 Task: Click on the option Schools.
Action: Mouse moved to (868, 117)
Screenshot: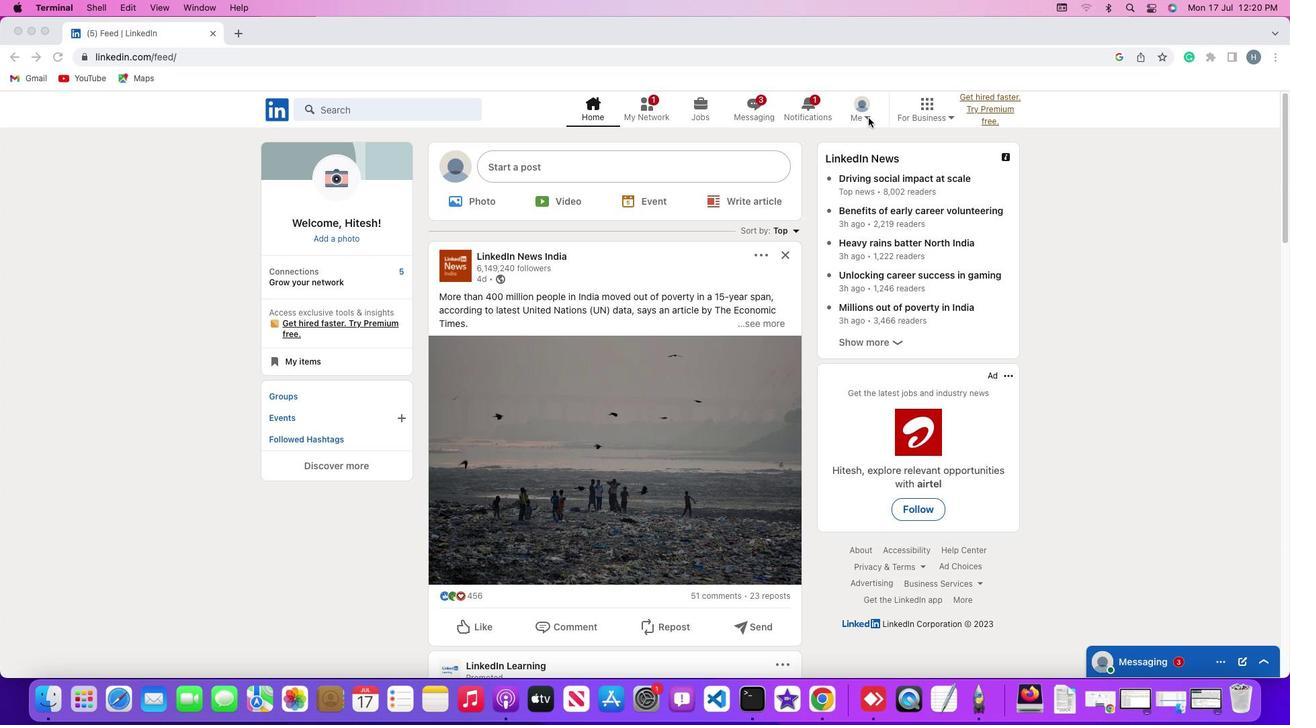 
Action: Mouse pressed left at (868, 117)
Screenshot: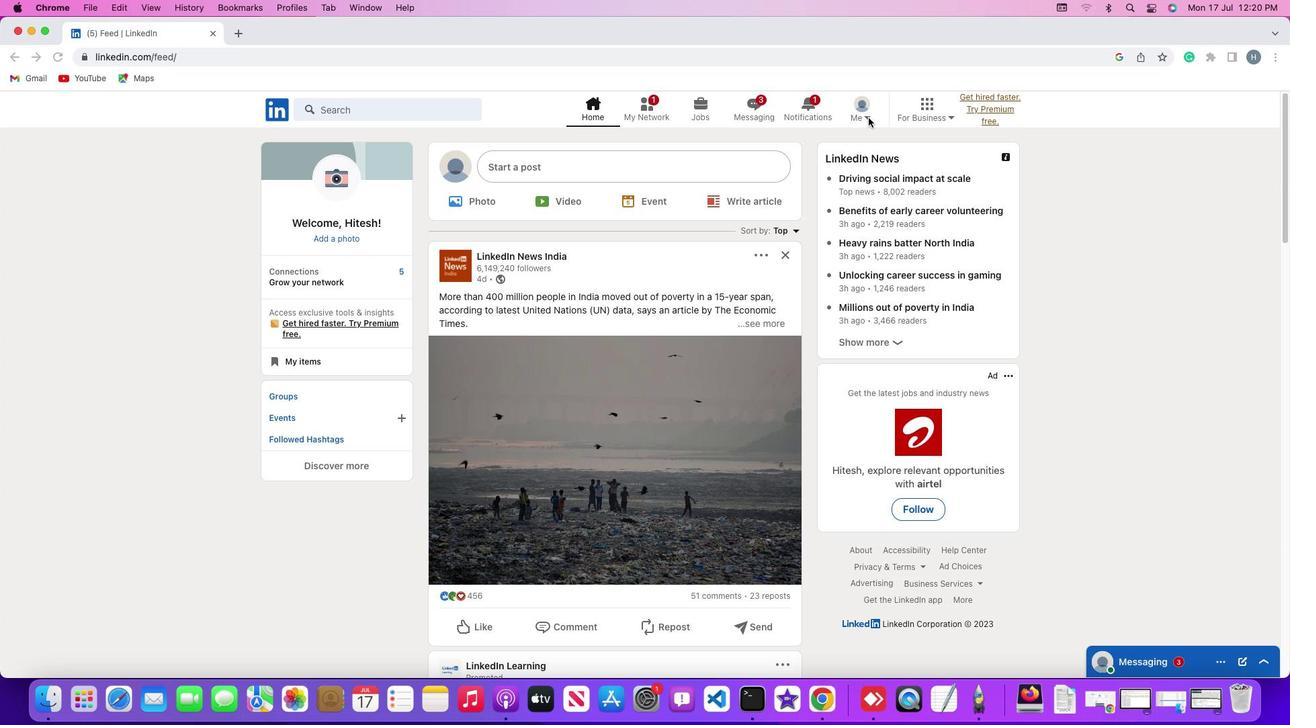 
Action: Mouse moved to (866, 117)
Screenshot: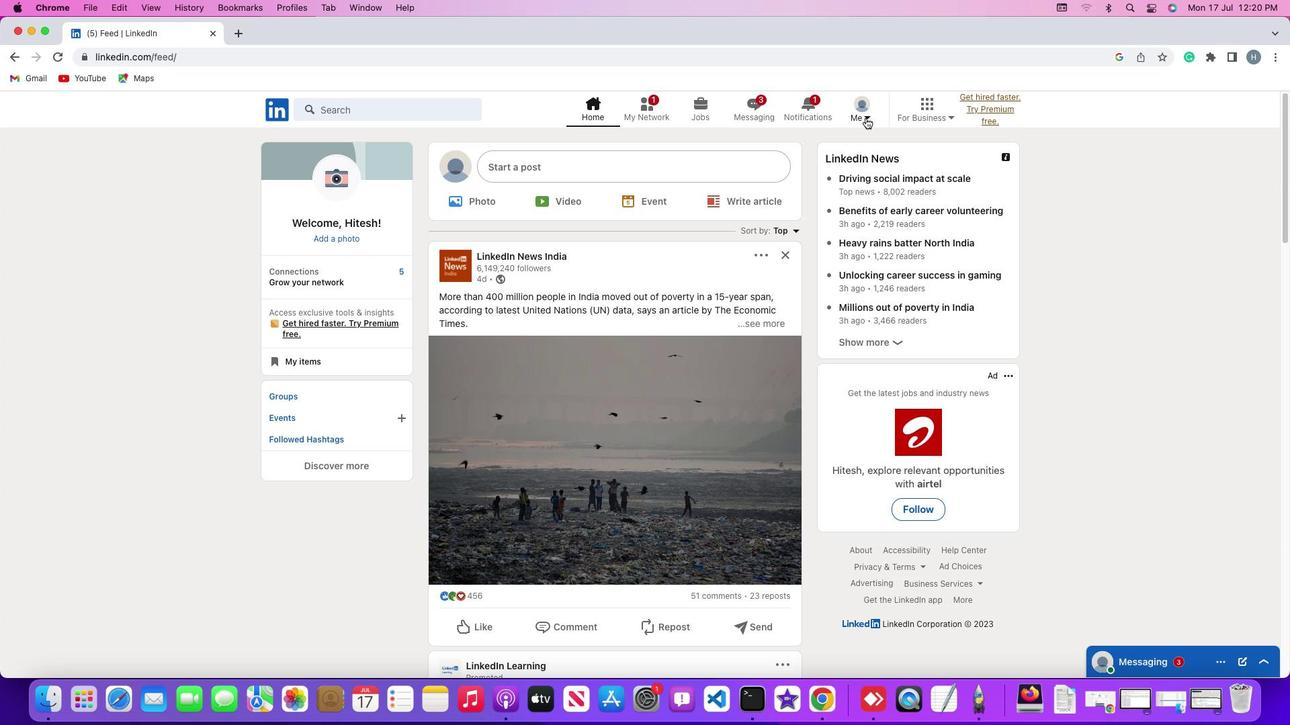 
Action: Mouse pressed left at (866, 117)
Screenshot: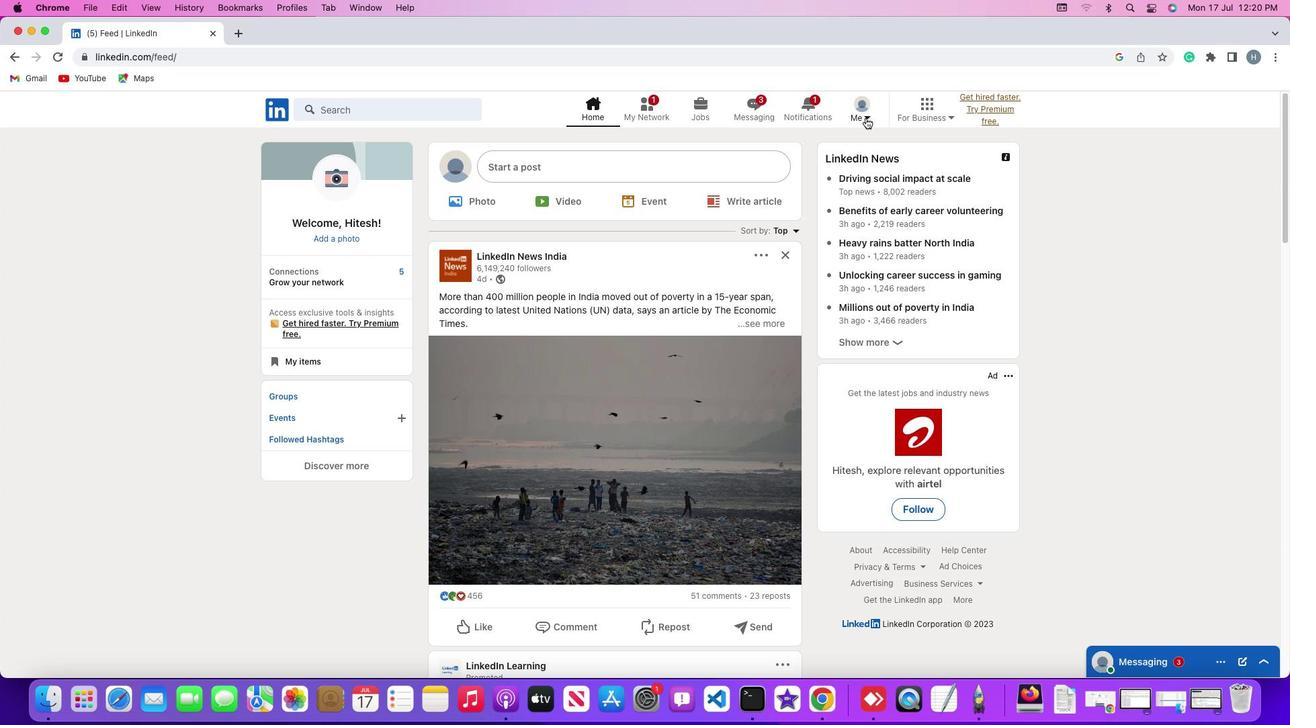 
Action: Mouse moved to (794, 258)
Screenshot: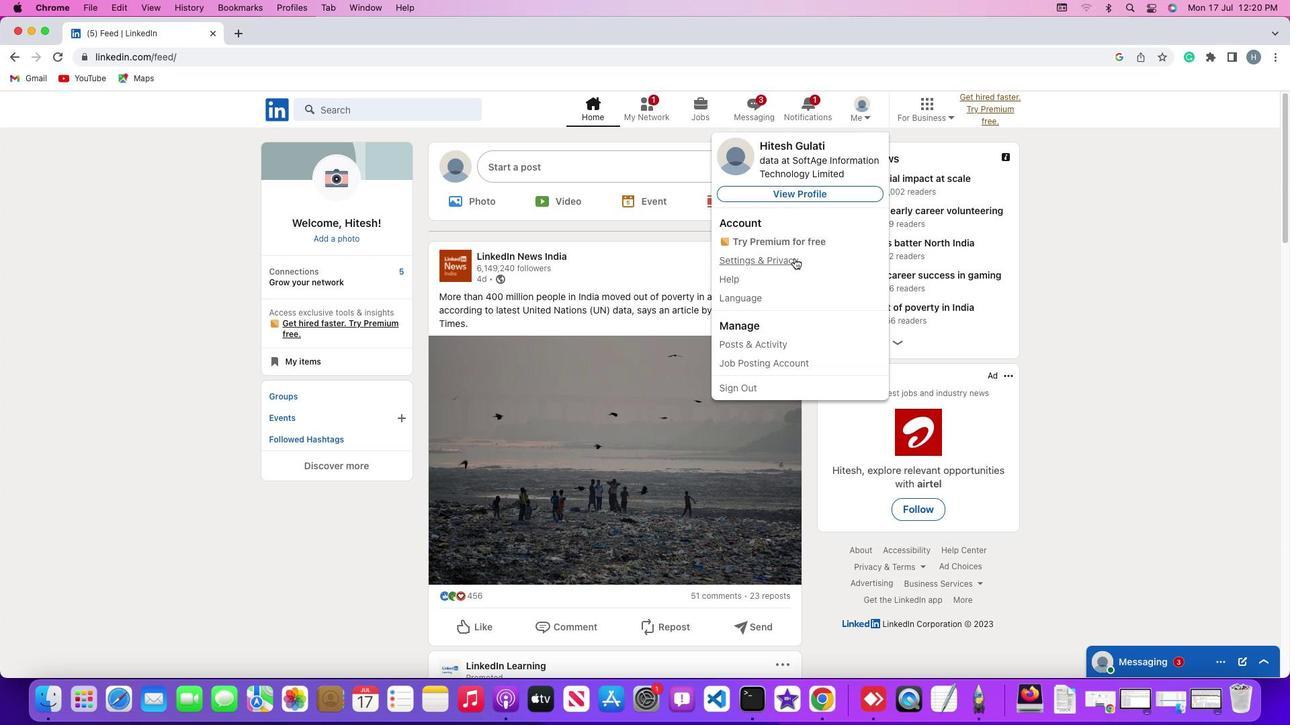 
Action: Mouse pressed left at (794, 258)
Screenshot: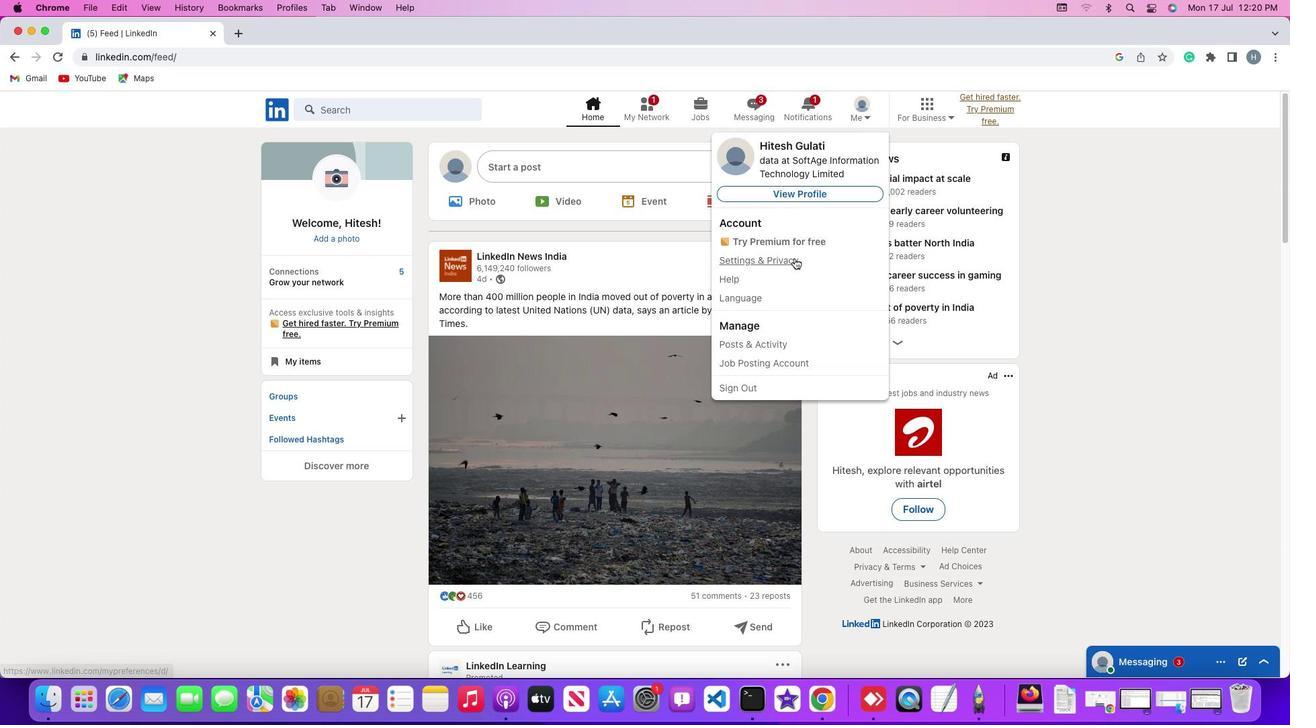 
Action: Mouse moved to (99, 401)
Screenshot: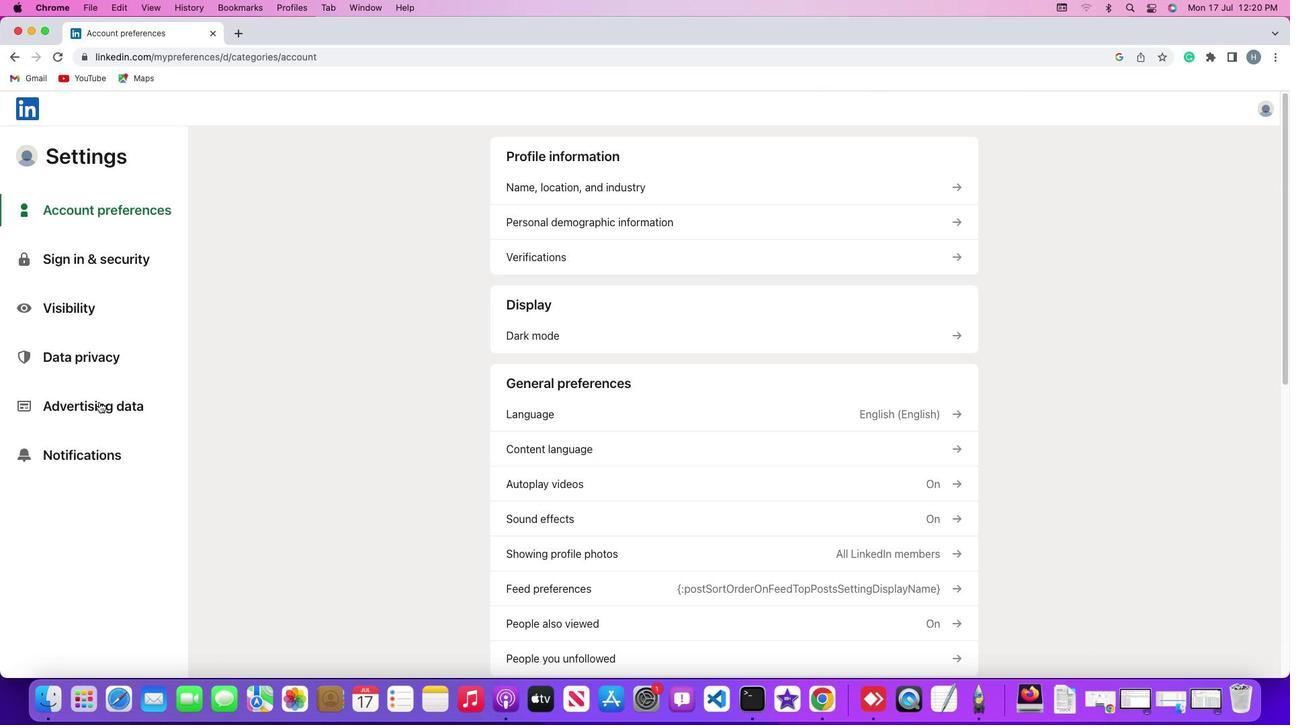 
Action: Mouse pressed left at (99, 401)
Screenshot: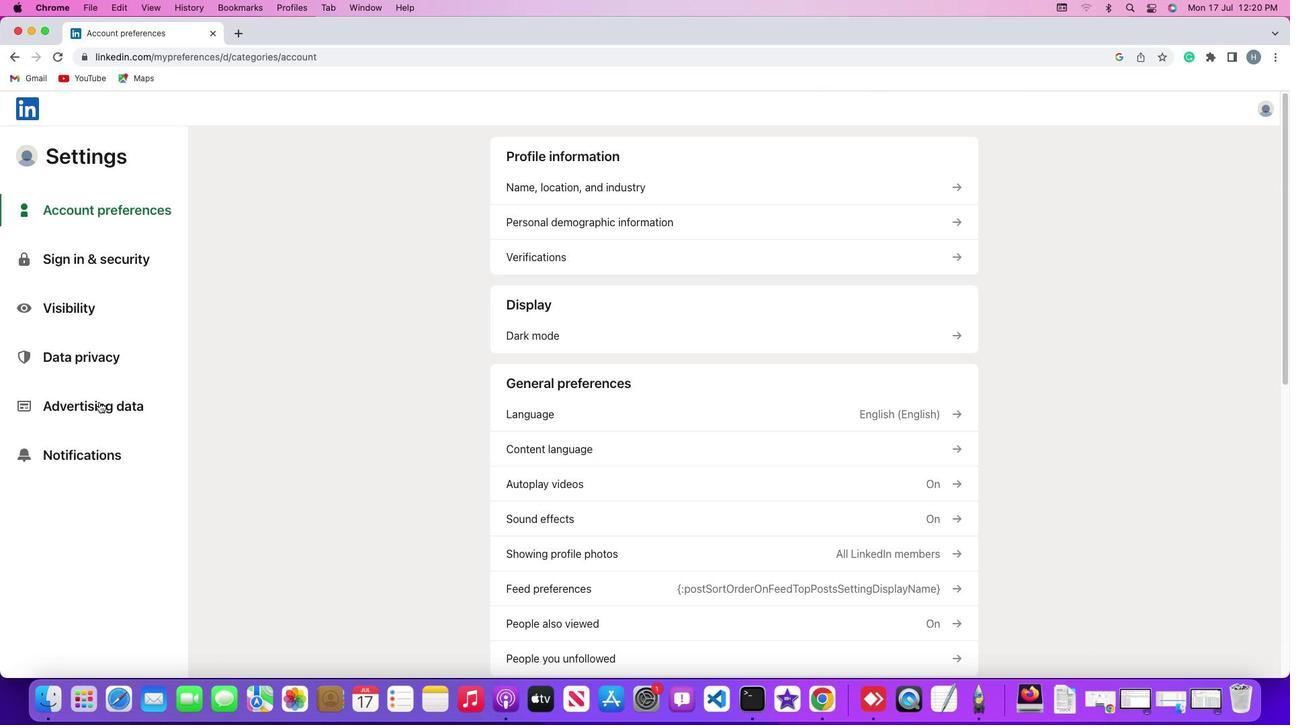 
Action: Mouse pressed left at (99, 401)
Screenshot: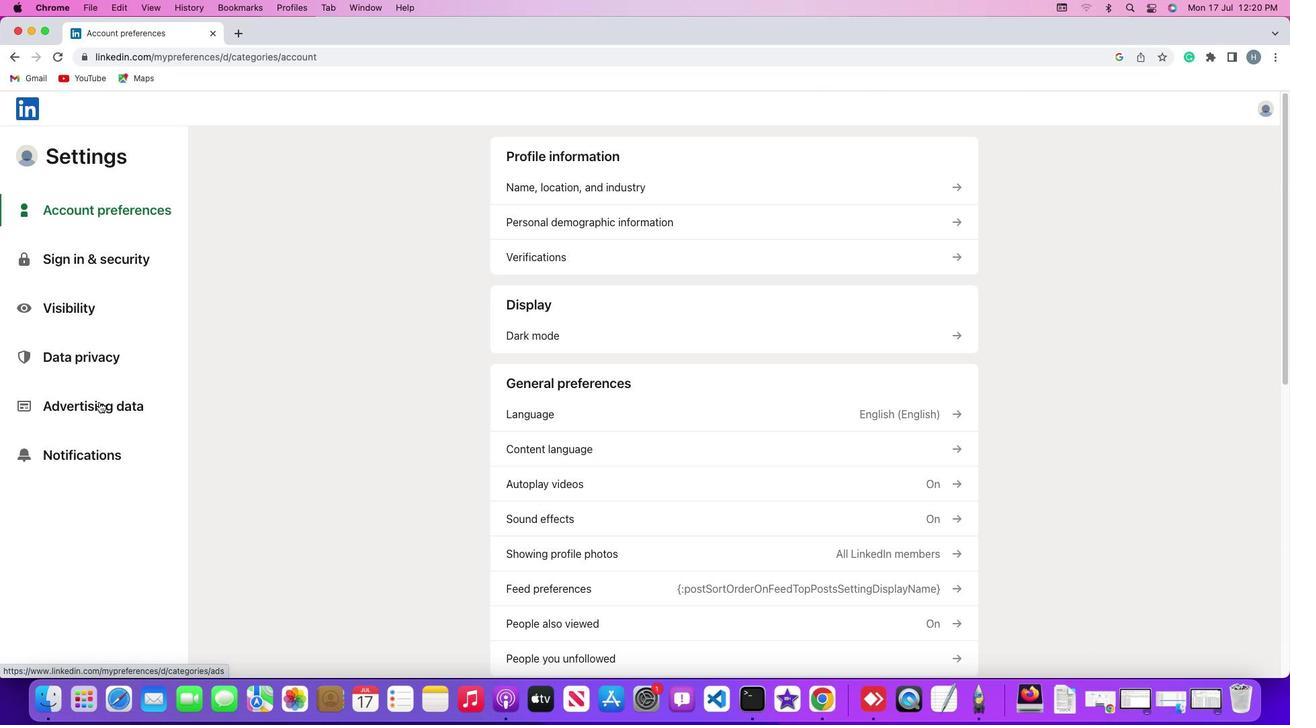 
Action: Mouse moved to (539, 469)
Screenshot: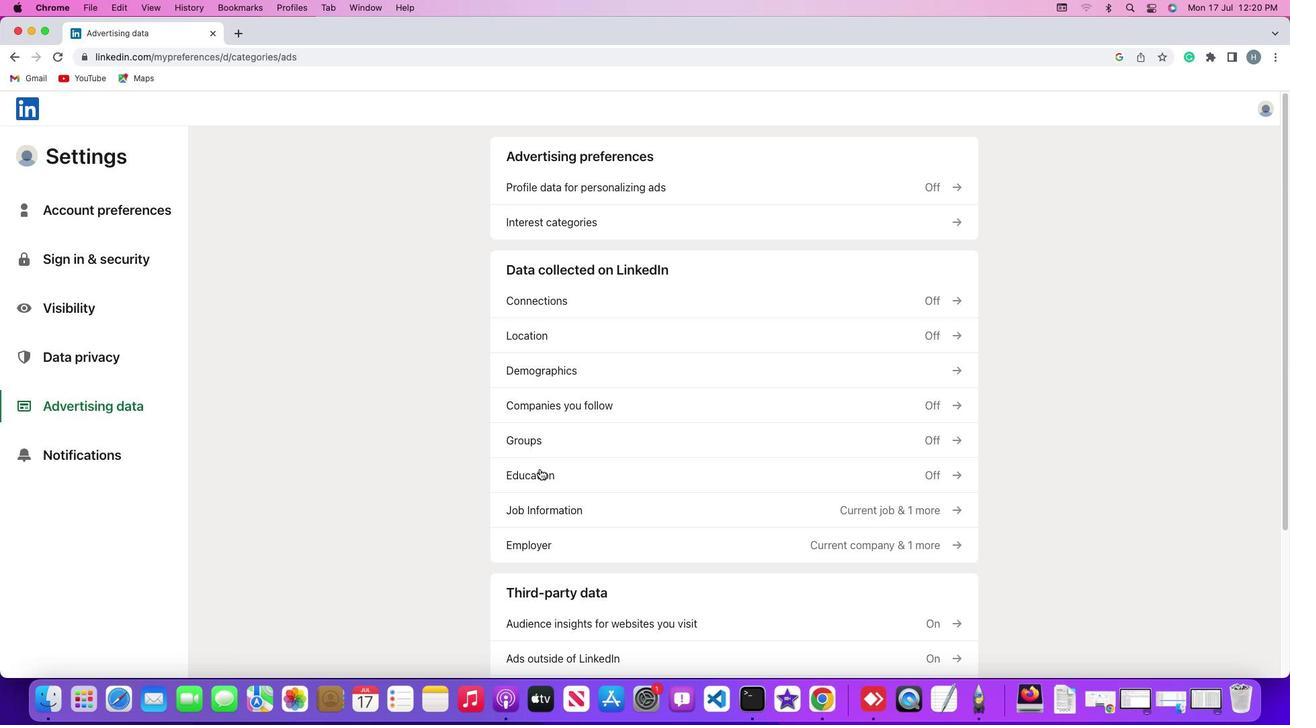 
Action: Mouse pressed left at (539, 469)
Screenshot: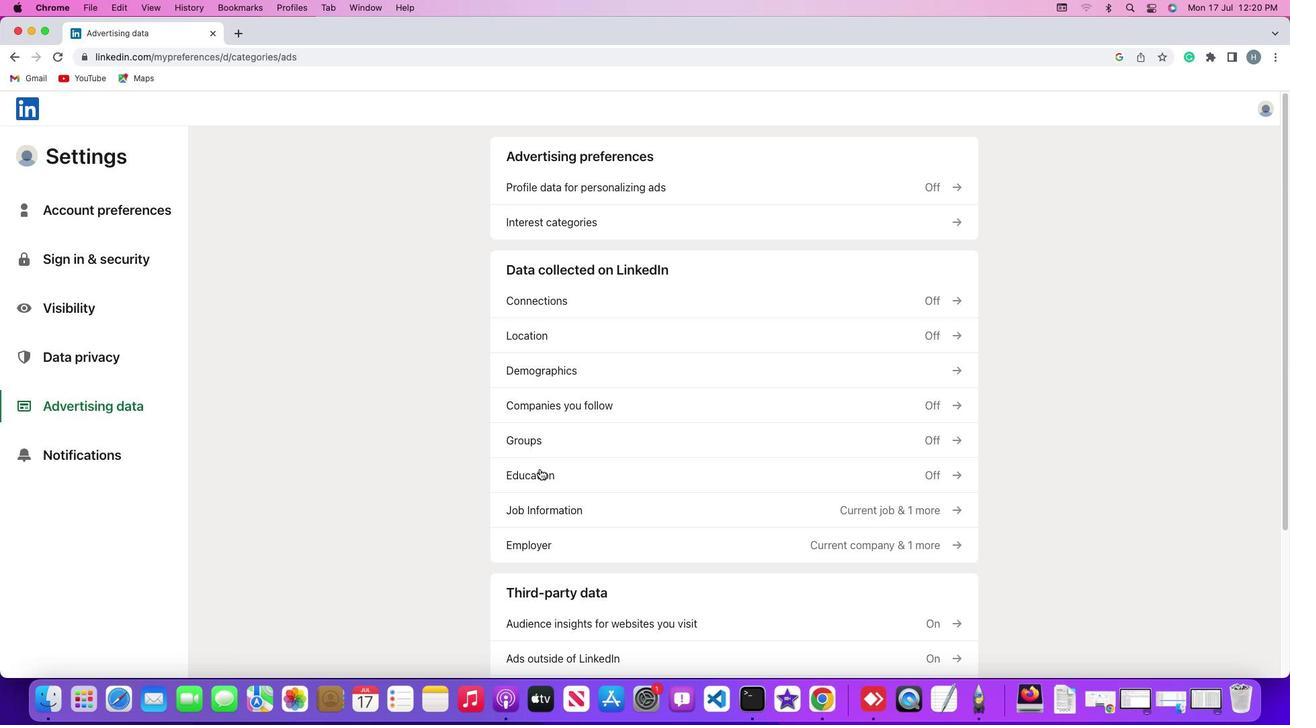
Action: Mouse moved to (522, 238)
Screenshot: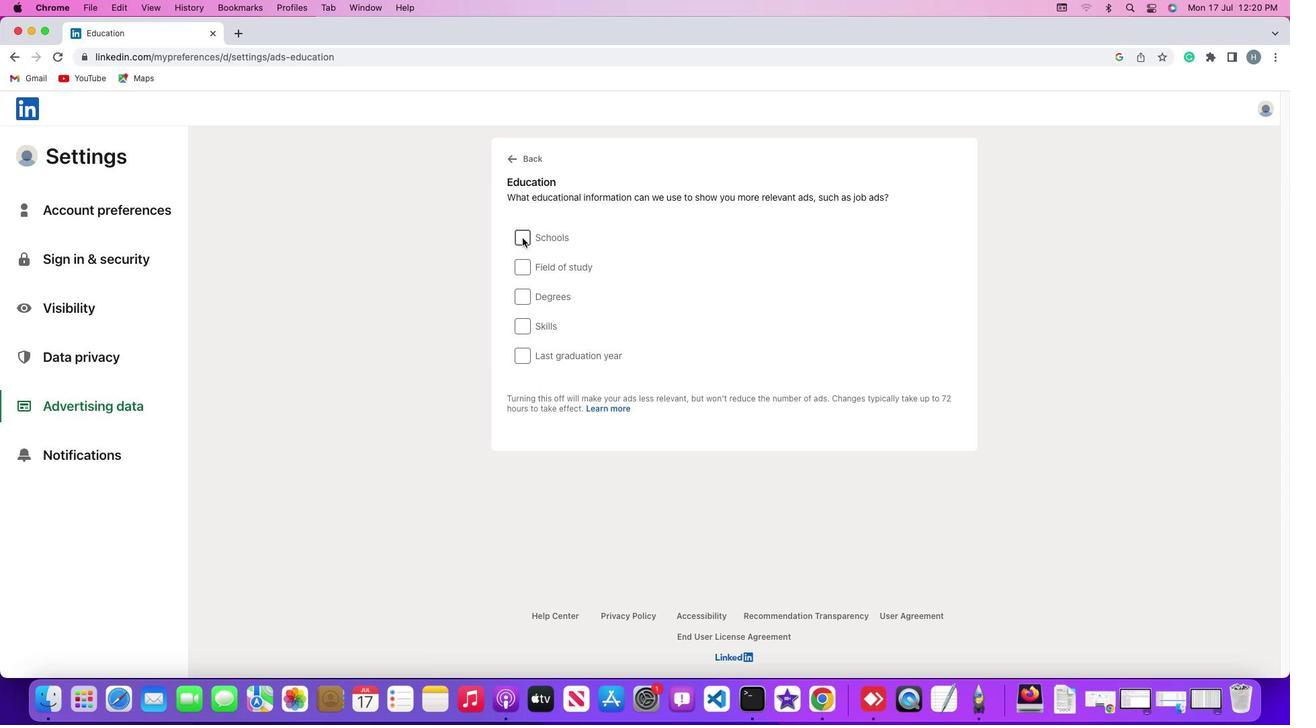 
Action: Mouse pressed left at (522, 238)
Screenshot: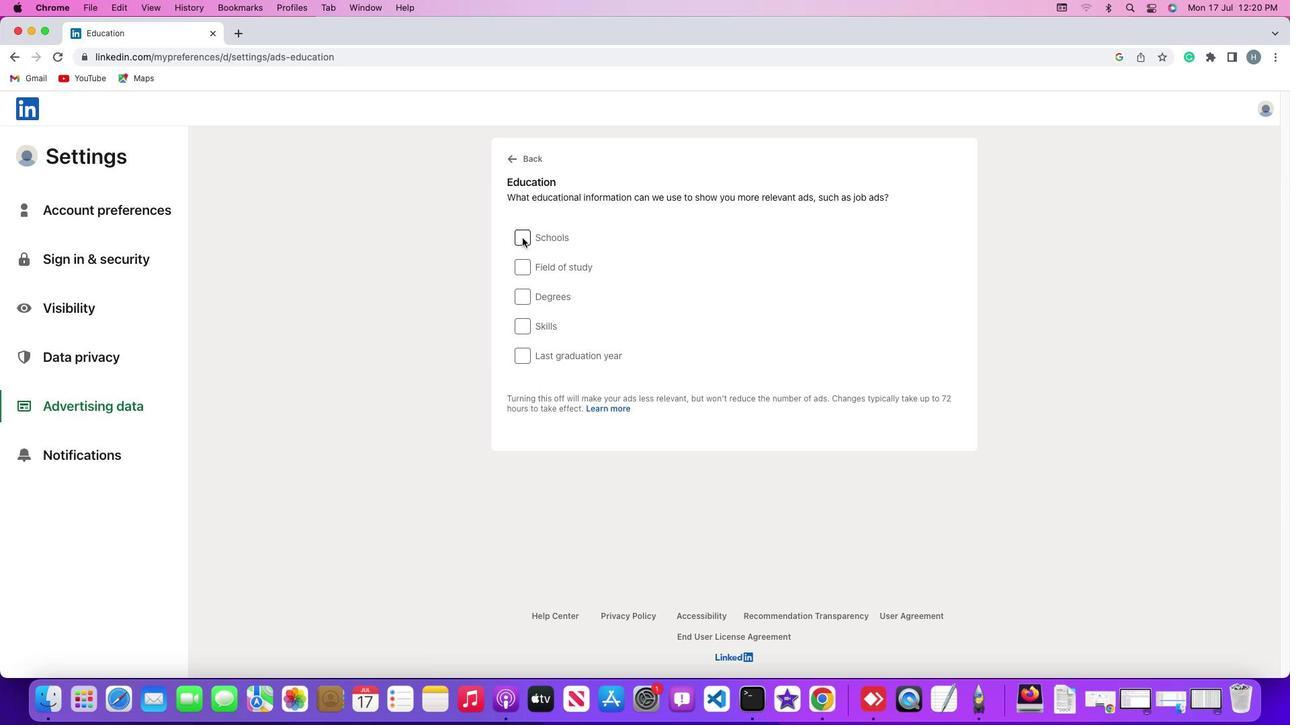 
Action: Mouse moved to (565, 323)
Screenshot: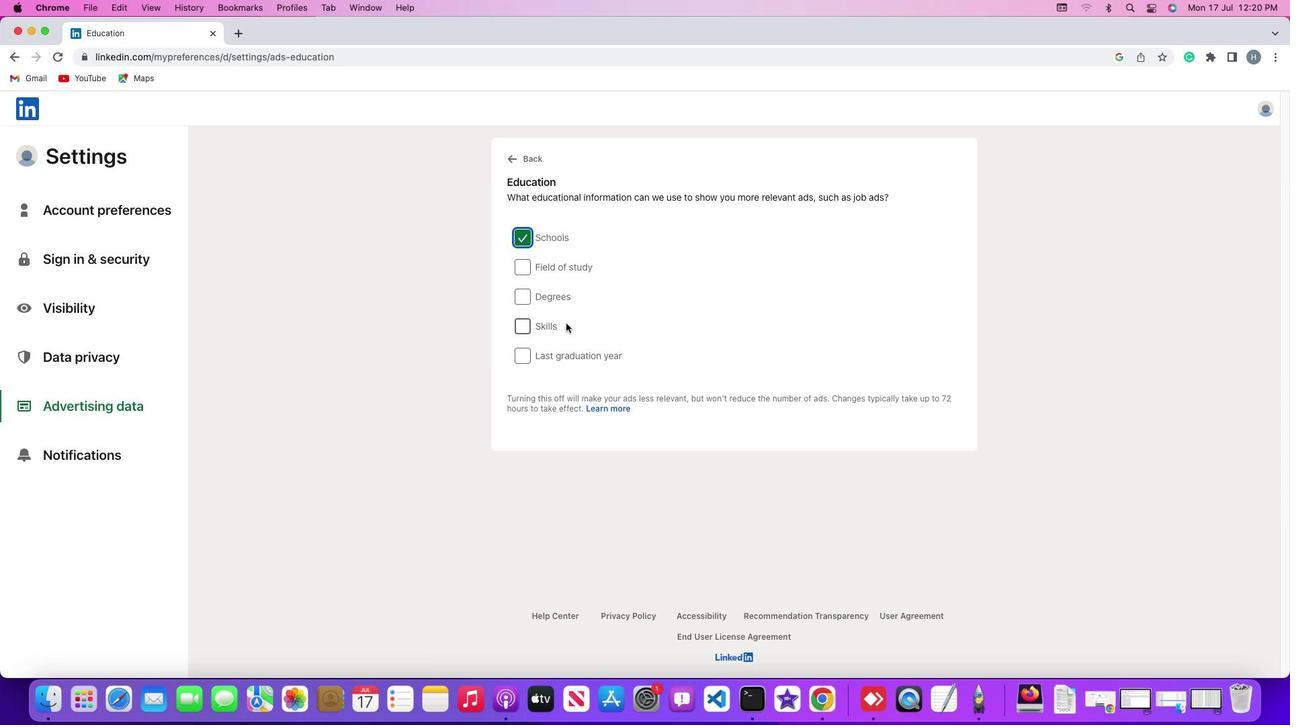 
